 Task: Plan a visit to the science museum on the 12th at 1:00 PM.
Action: Mouse moved to (130, 215)
Screenshot: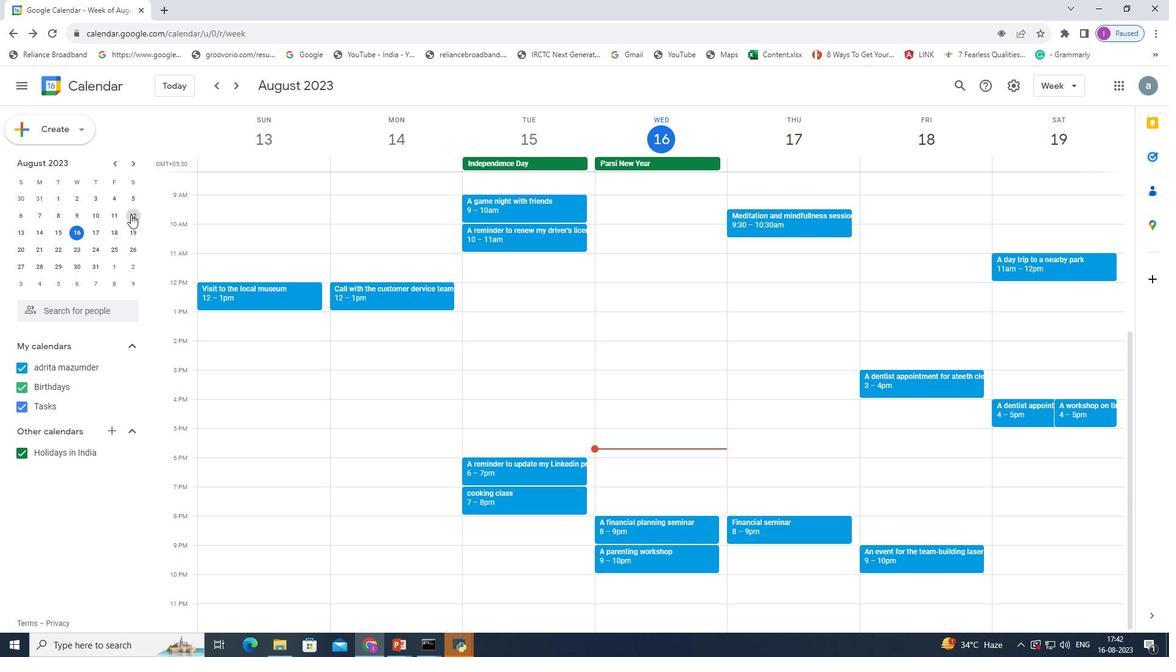 
Action: Mouse pressed left at (130, 215)
Screenshot: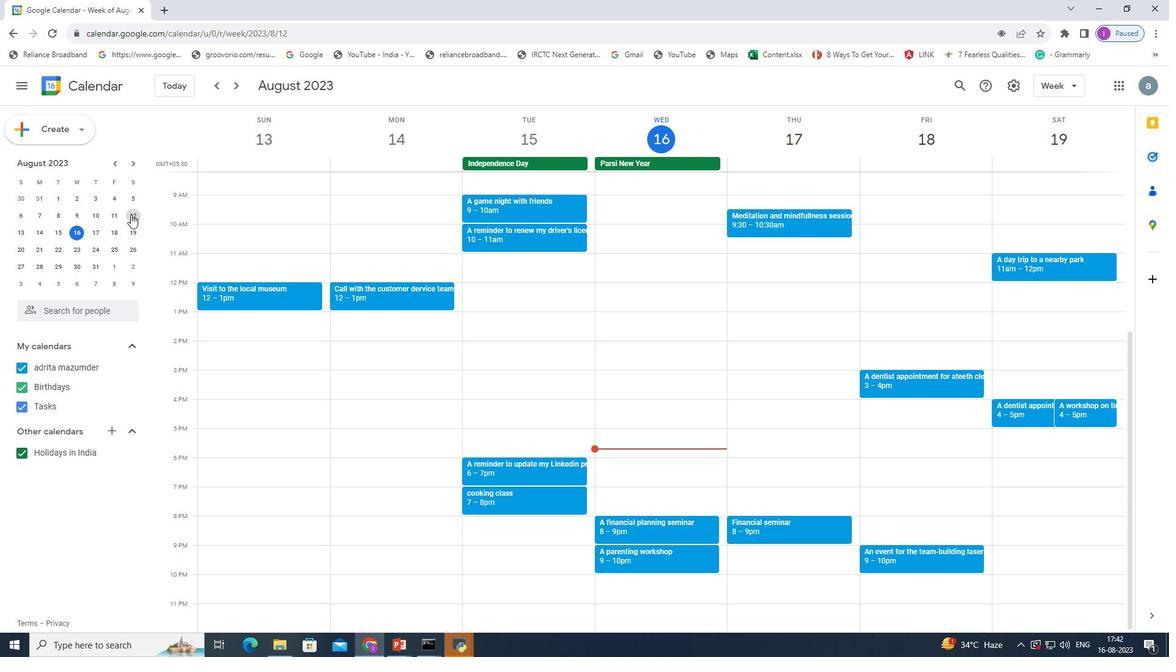
Action: Mouse moved to (136, 213)
Screenshot: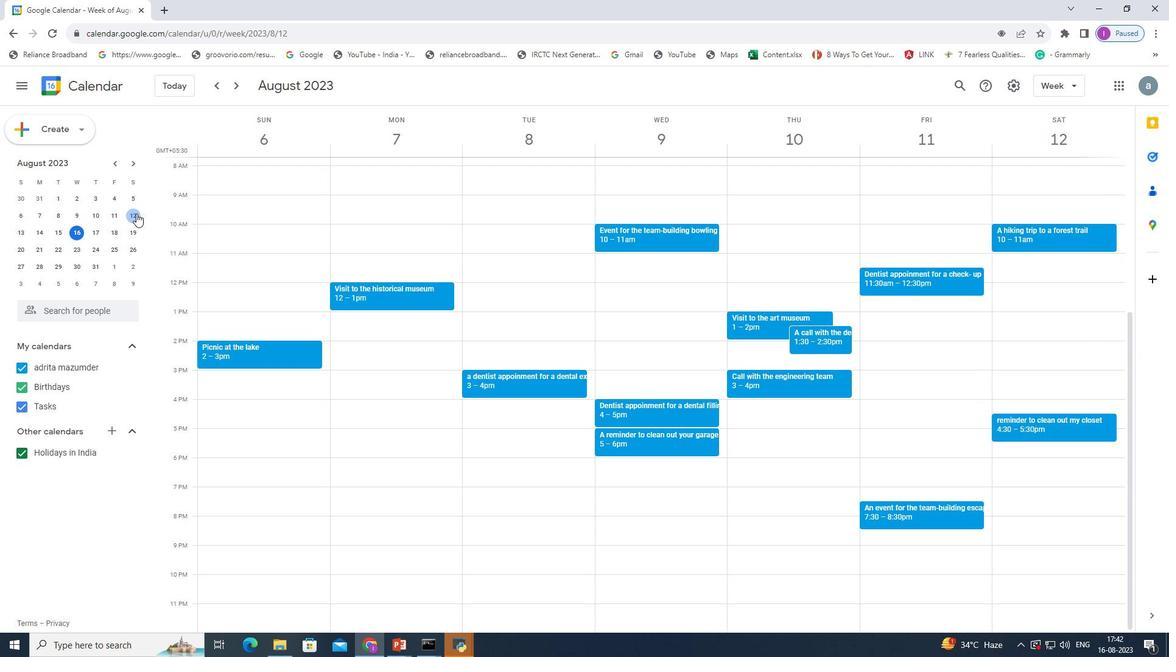 
Action: Mouse pressed left at (136, 213)
Screenshot: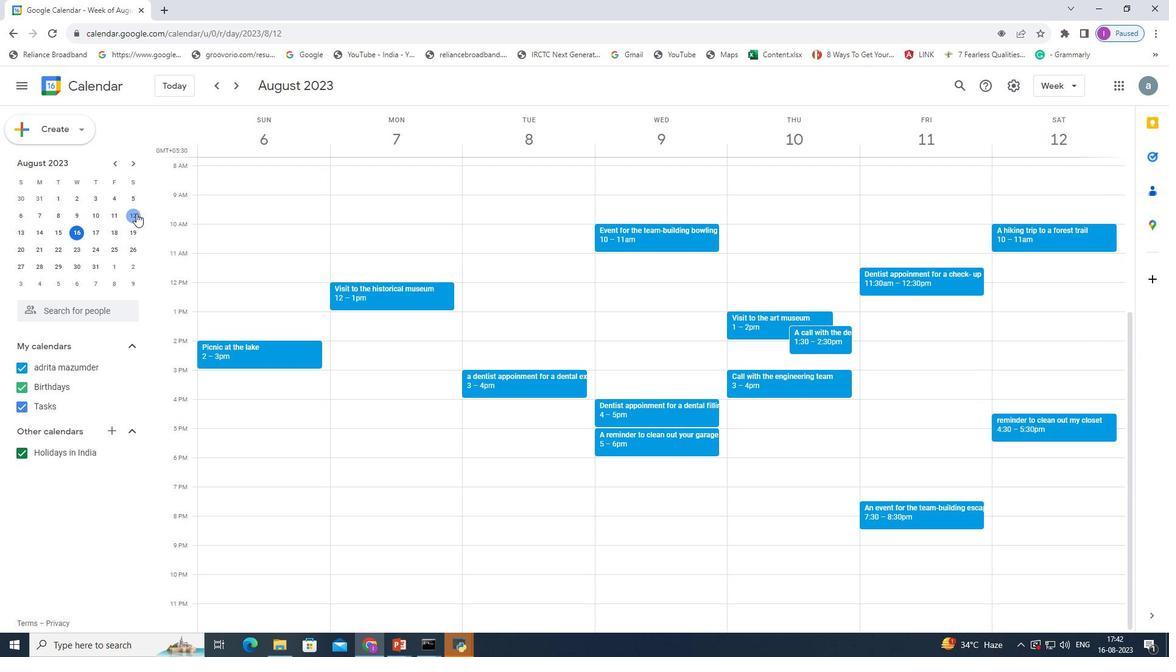 
Action: Mouse moved to (214, 317)
Screenshot: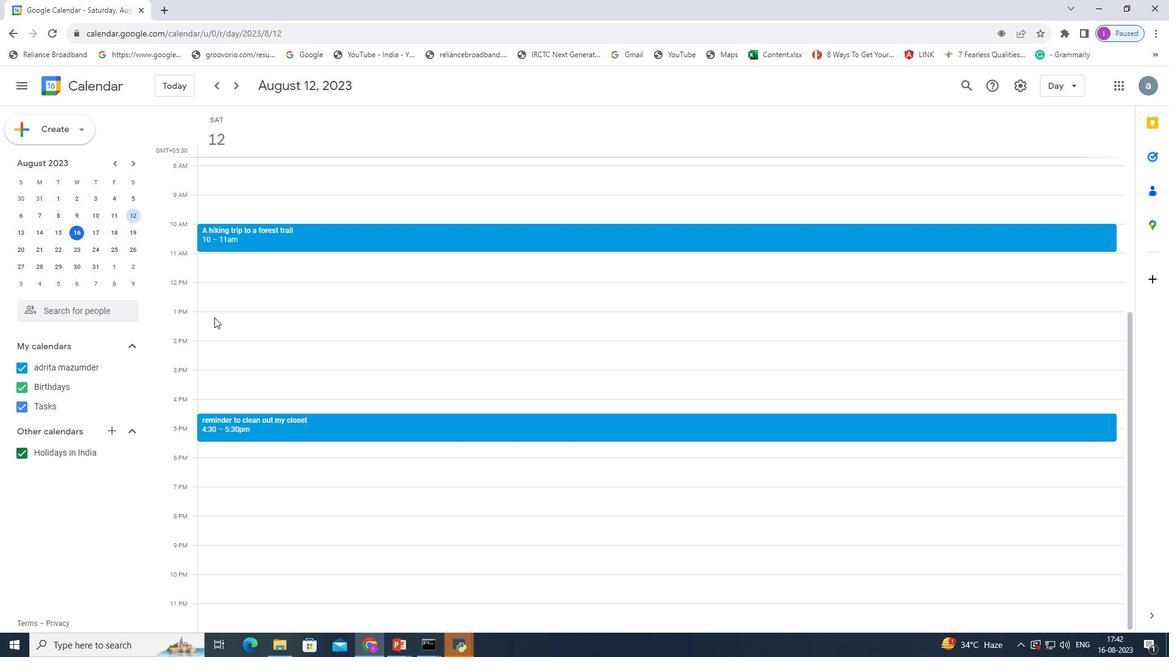 
Action: Mouse pressed left at (214, 317)
Screenshot: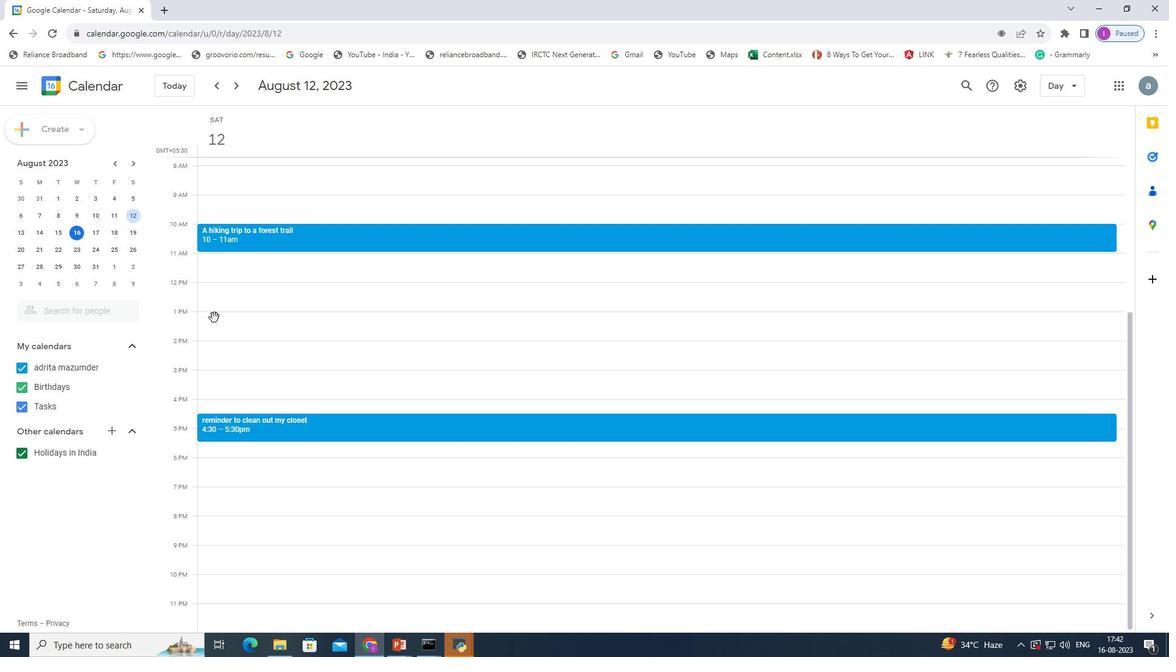 
Action: Mouse moved to (554, 237)
Screenshot: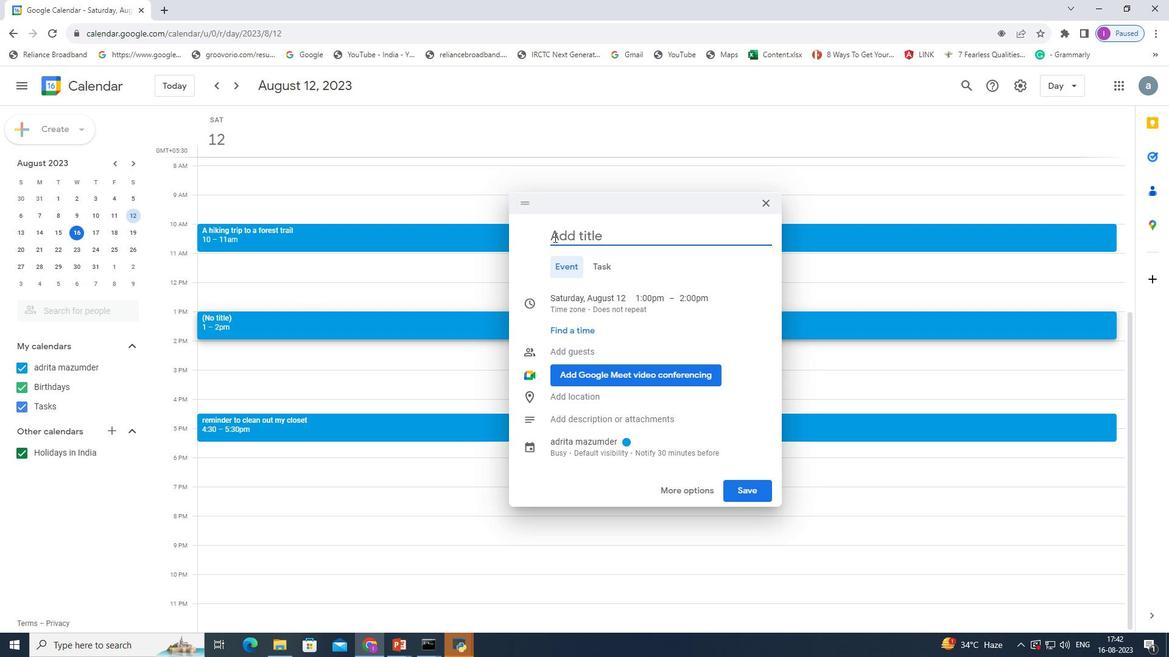
Action: Mouse pressed left at (554, 237)
Screenshot: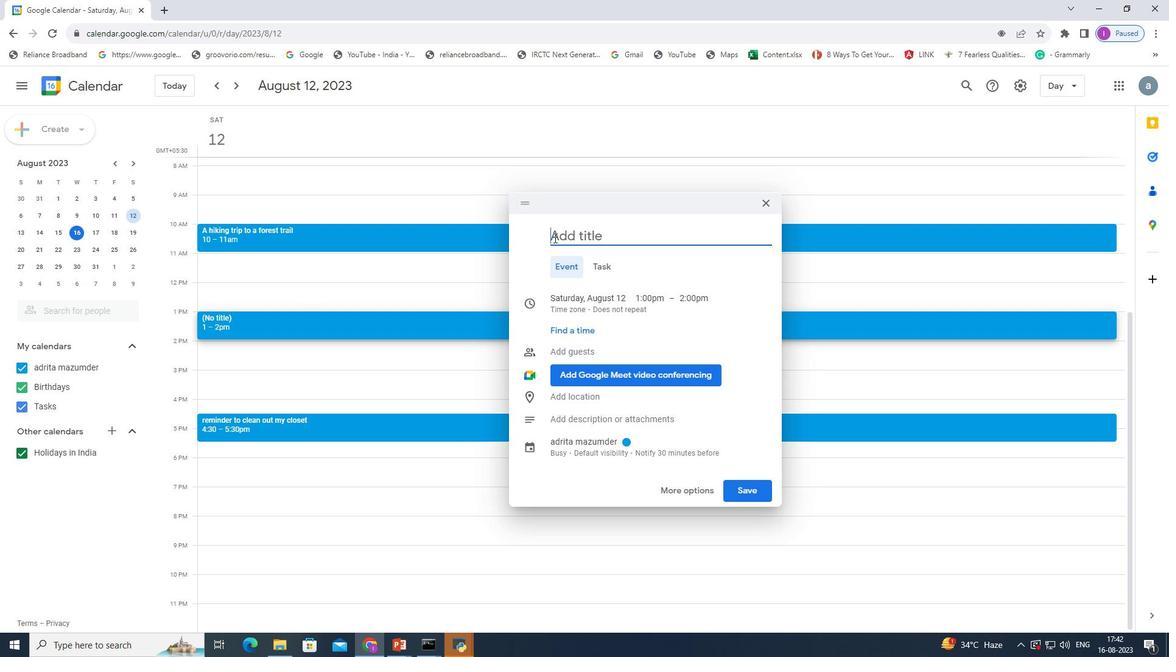 
Action: Mouse moved to (553, 238)
Screenshot: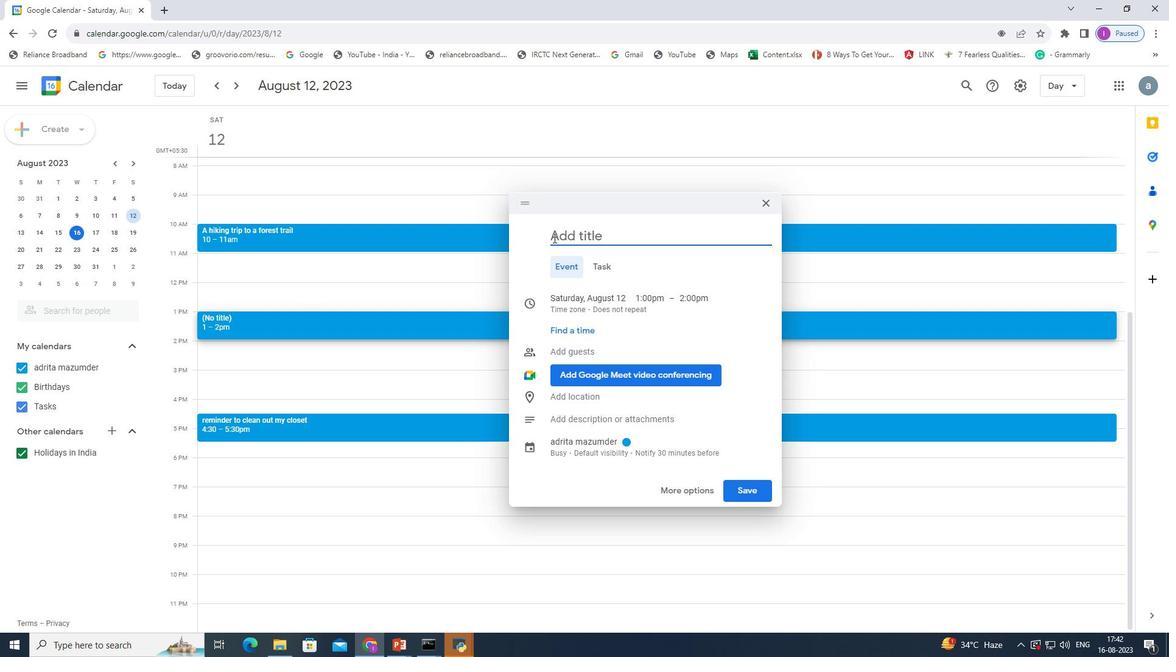 
Action: Key pressed <Key.shift>A<Key.space>visit<Key.space>to<Key.space>the<Key.space>science<Key.space>museum
Screenshot: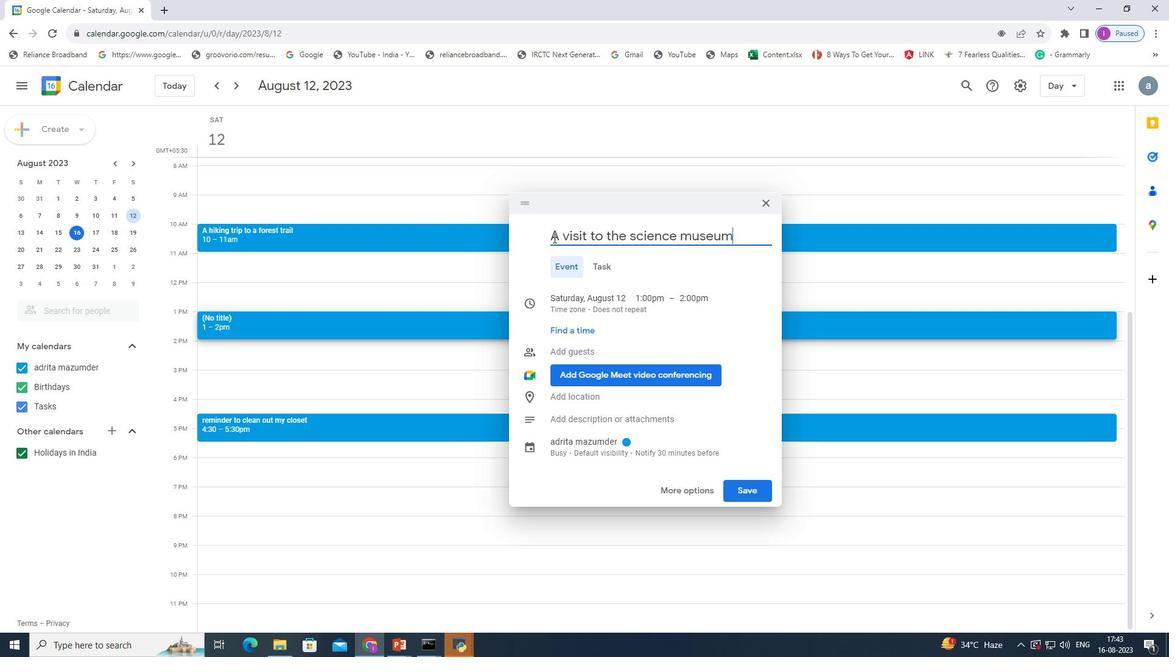 
Action: Mouse moved to (740, 484)
Screenshot: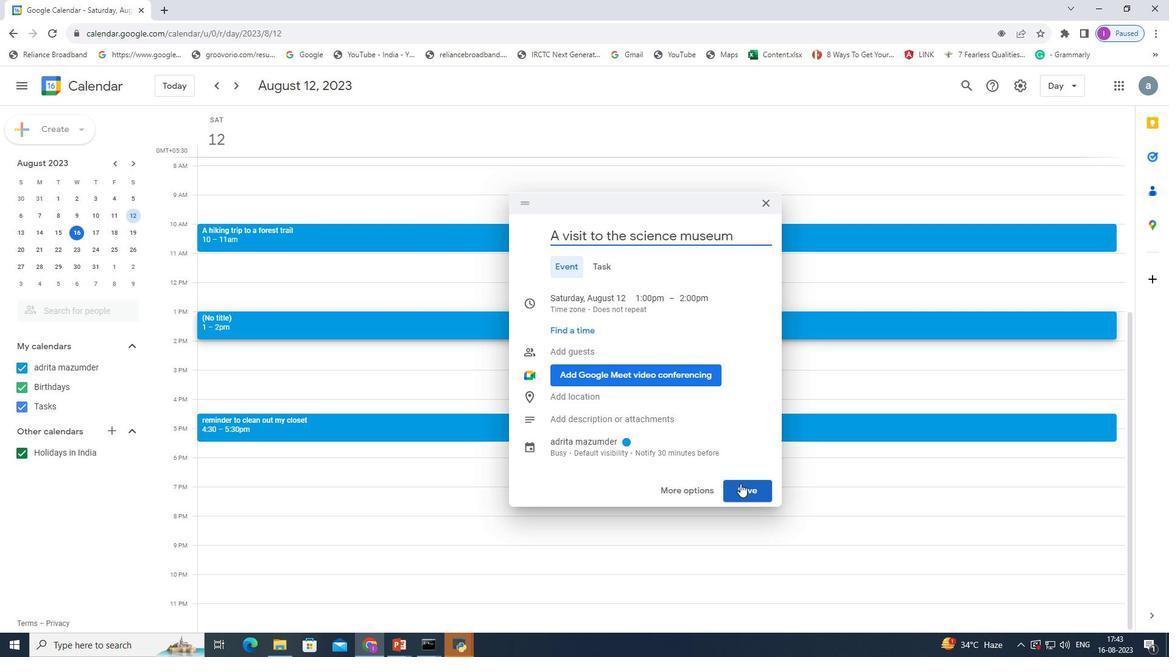 
Action: Mouse pressed left at (740, 484)
Screenshot: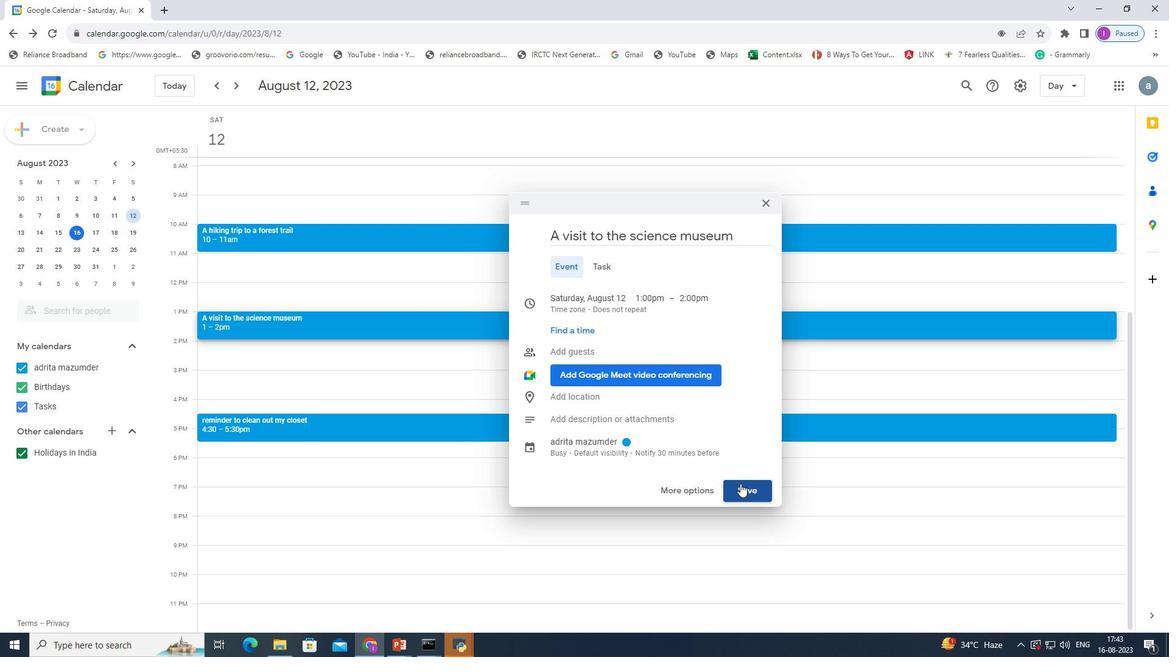 
Action: Mouse moved to (966, 437)
Screenshot: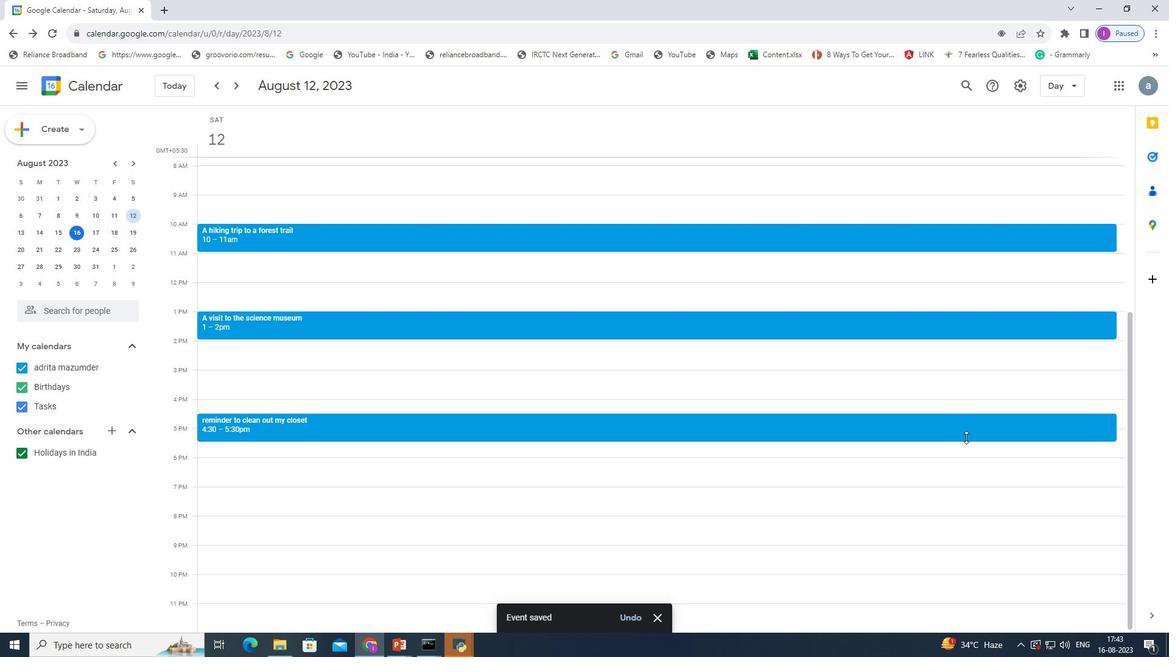 
